 Task: Use Catwalk Medium Effect in this video Movie B.mp4
Action: Mouse moved to (282, 121)
Screenshot: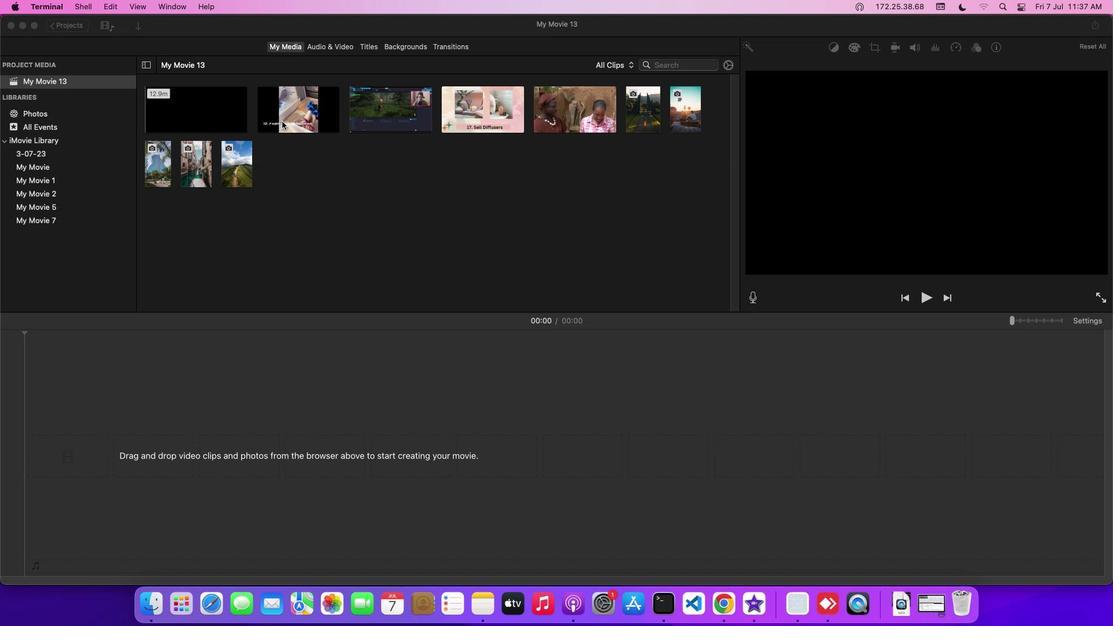 
Action: Mouse pressed left at (282, 121)
Screenshot: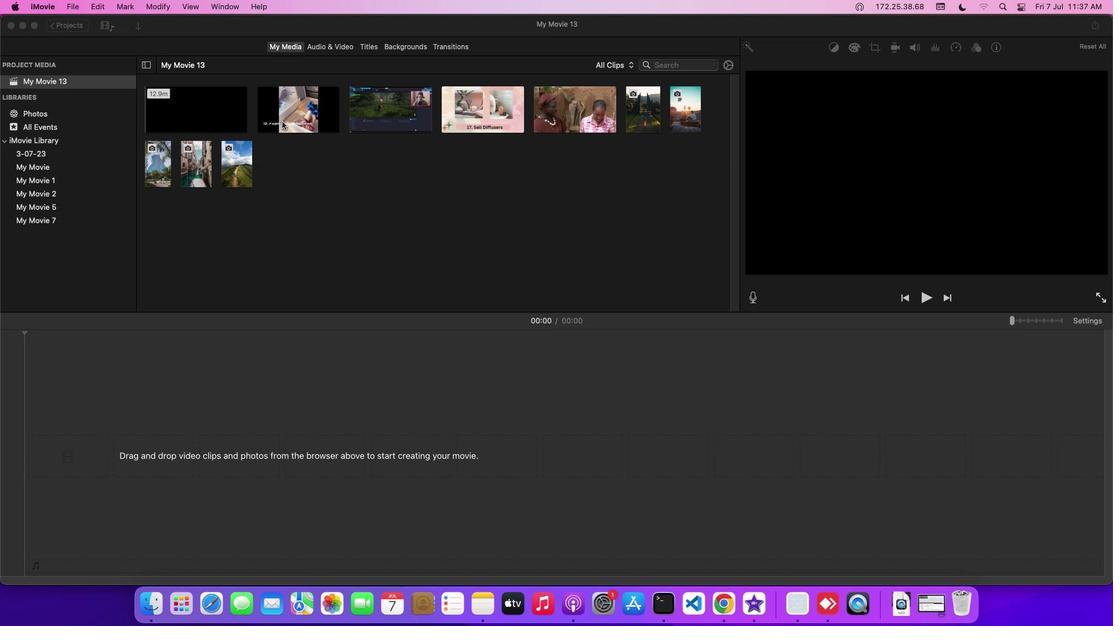 
Action: Mouse moved to (338, 48)
Screenshot: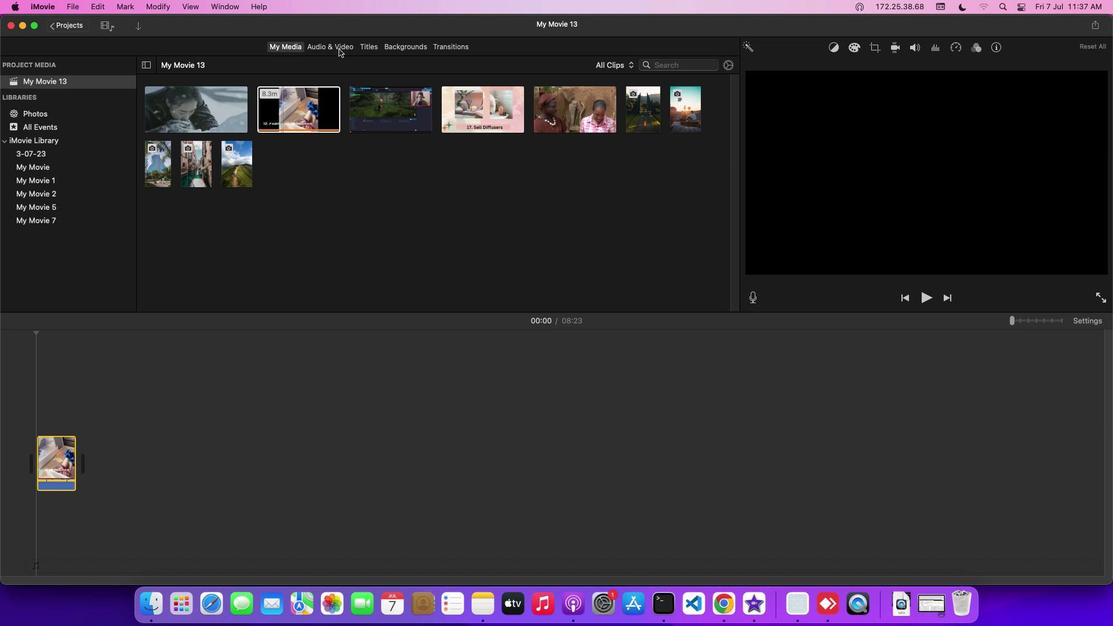 
Action: Mouse pressed left at (338, 48)
Screenshot: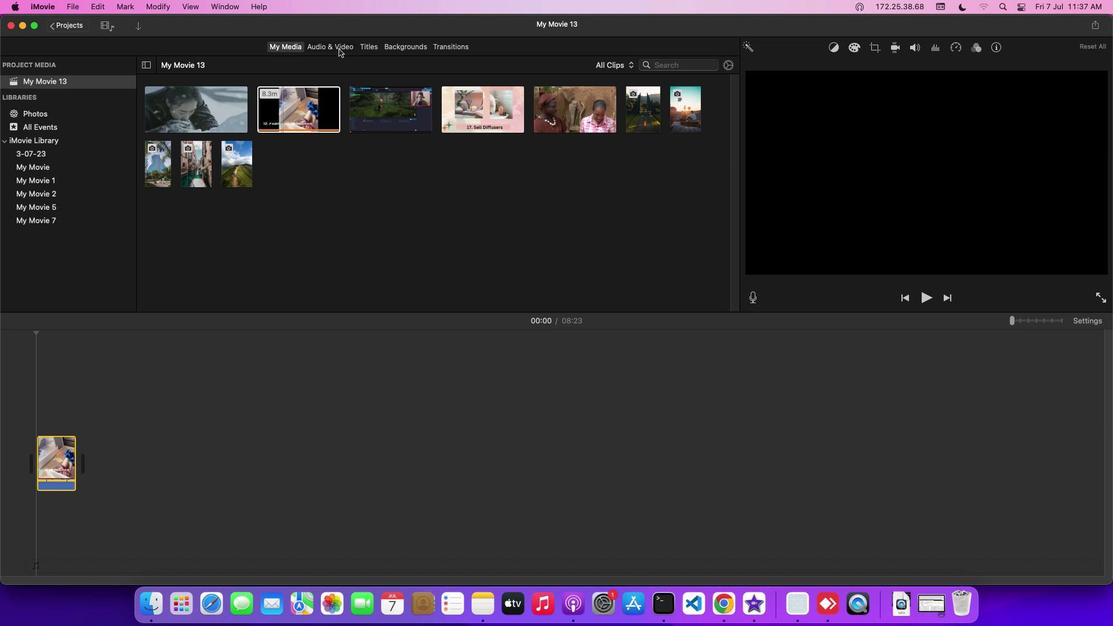 
Action: Mouse moved to (46, 108)
Screenshot: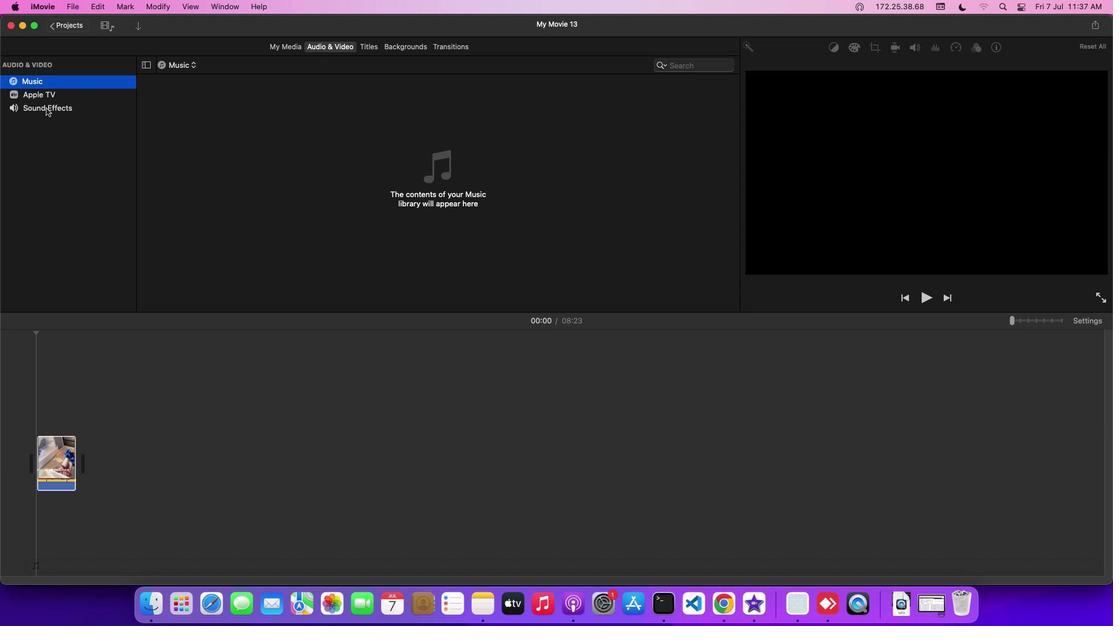 
Action: Mouse pressed left at (46, 108)
Screenshot: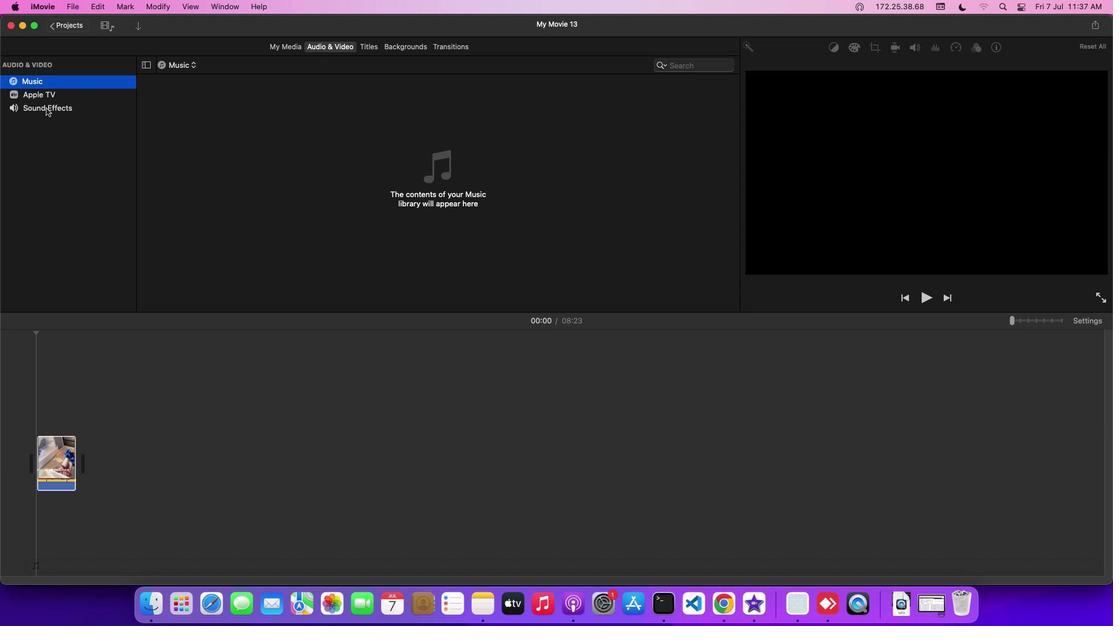 
Action: Mouse moved to (194, 299)
Screenshot: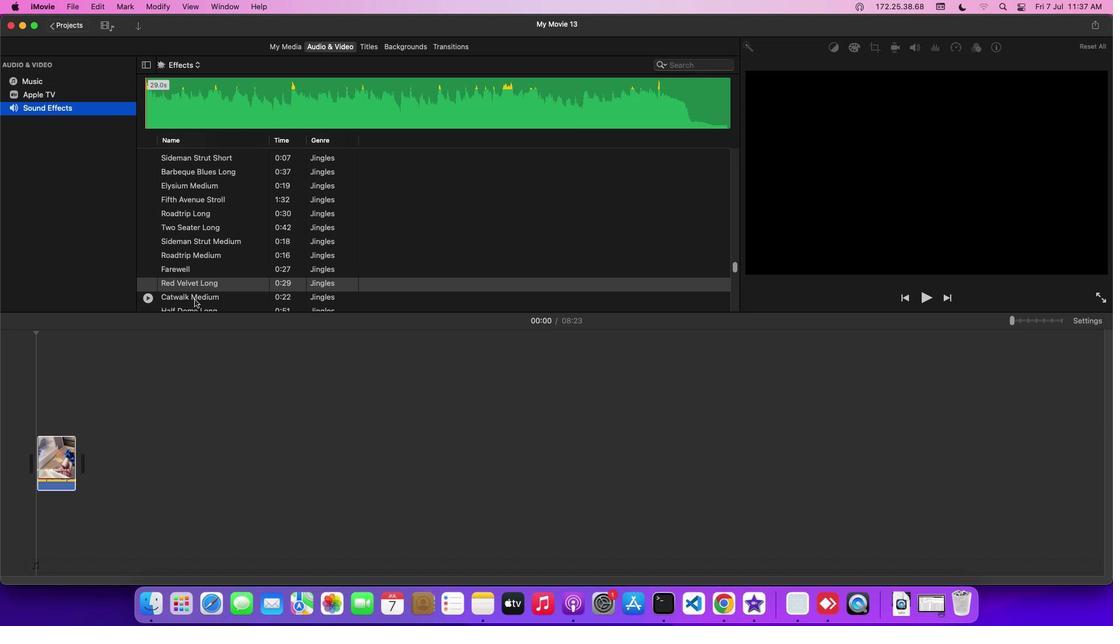 
Action: Mouse pressed left at (194, 299)
Screenshot: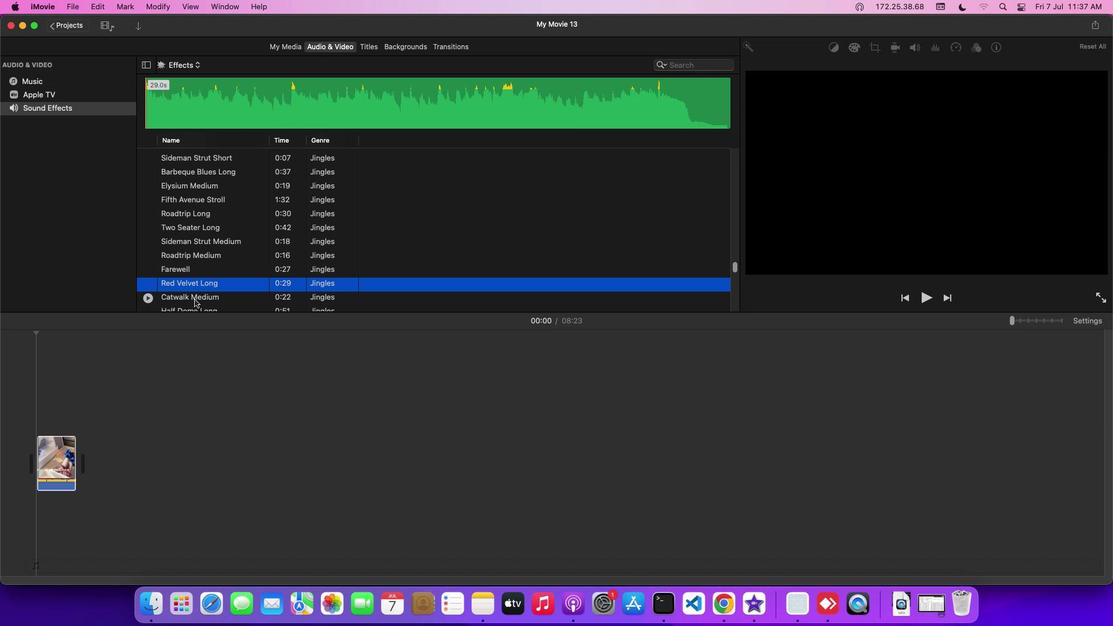 
Action: Mouse moved to (223, 299)
Screenshot: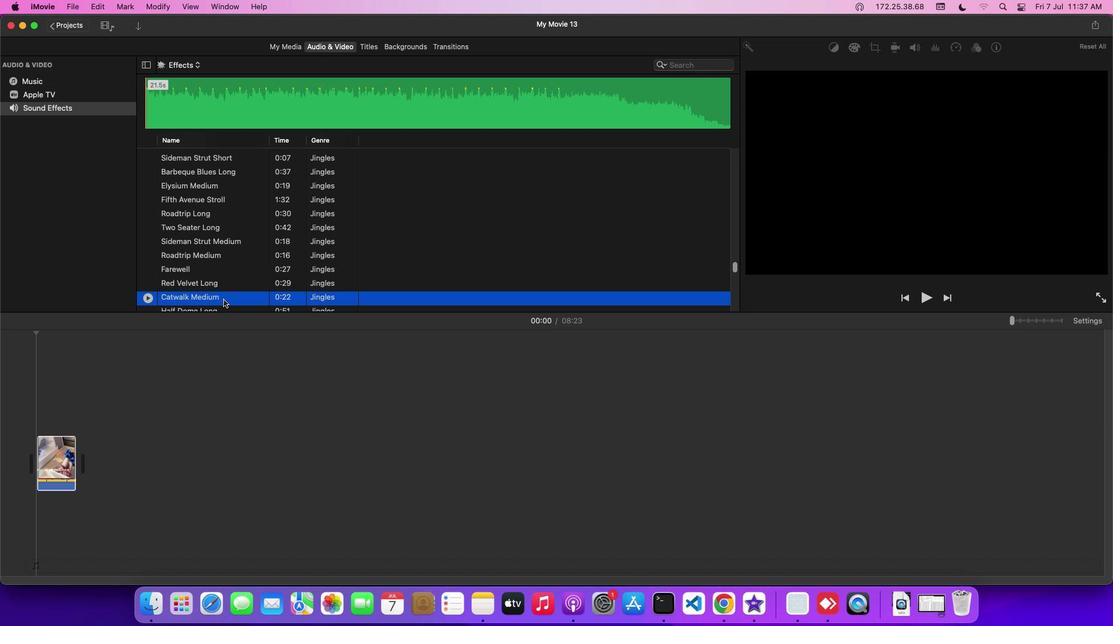 
Action: Mouse pressed left at (223, 299)
Screenshot: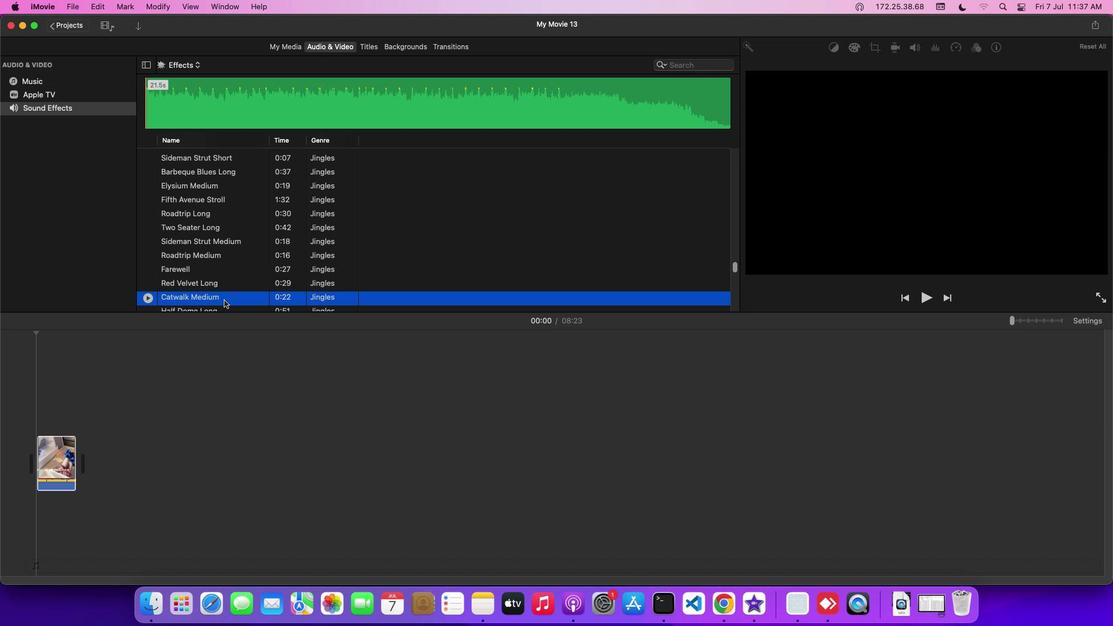 
Action: Mouse moved to (169, 480)
Screenshot: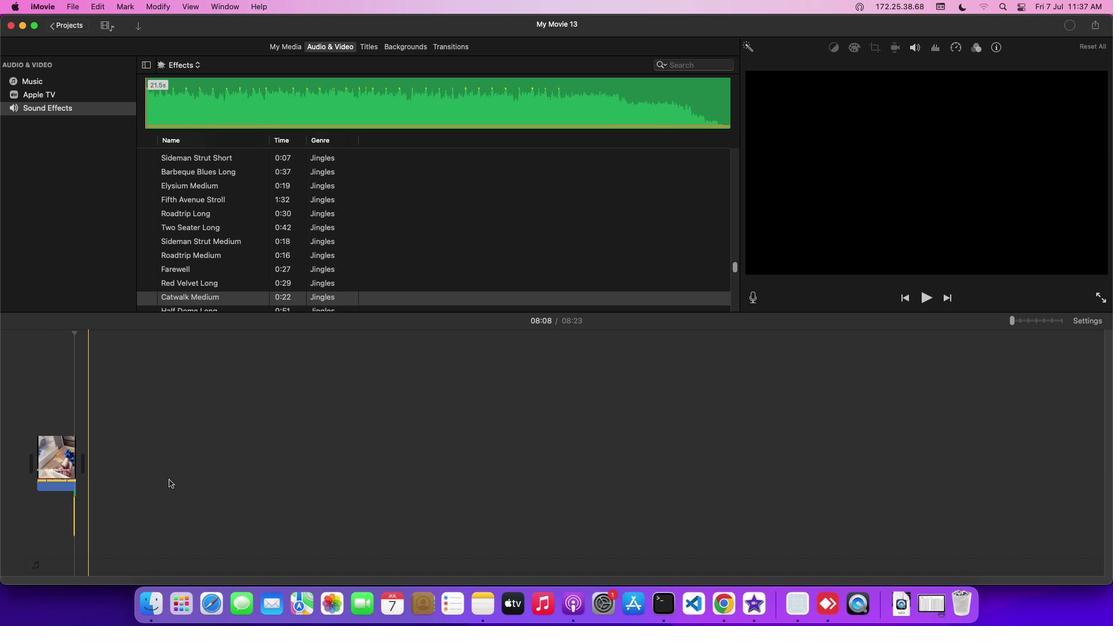 
